 Task: Click New Customer and Set the Fax to "011-44-20-12345678" while find customer
Action: Mouse moved to (186, 22)
Screenshot: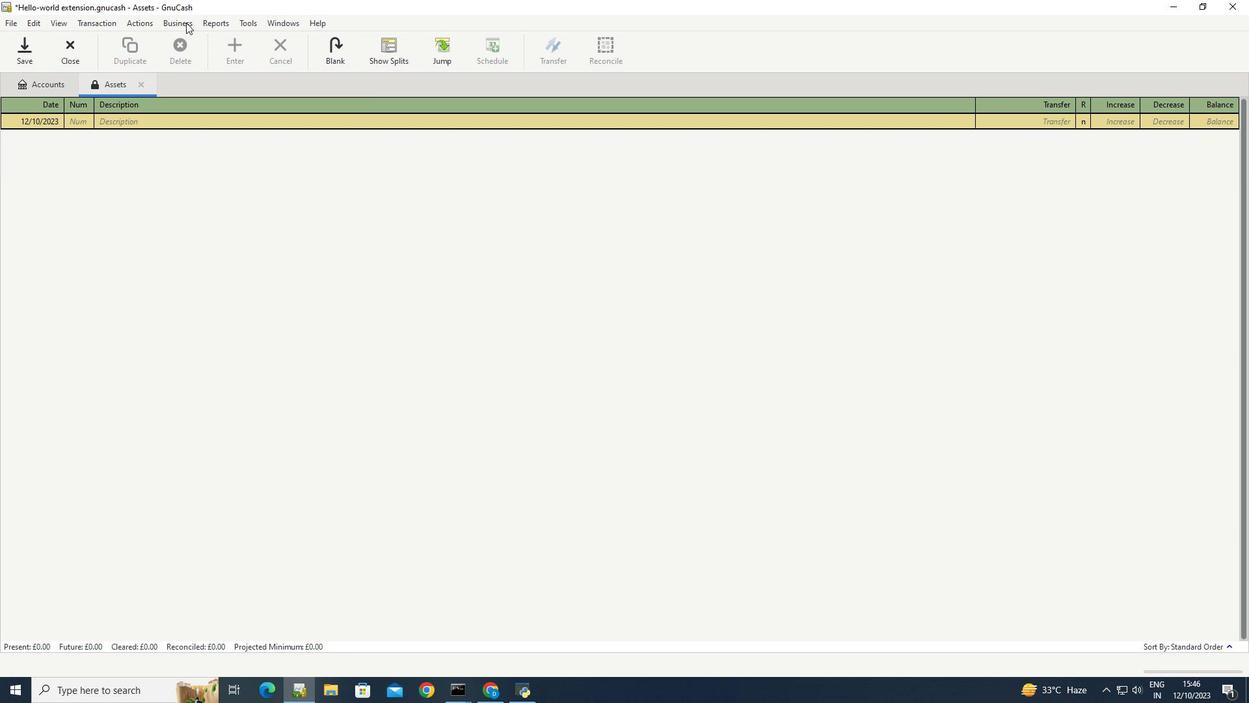 
Action: Mouse pressed left at (186, 22)
Screenshot: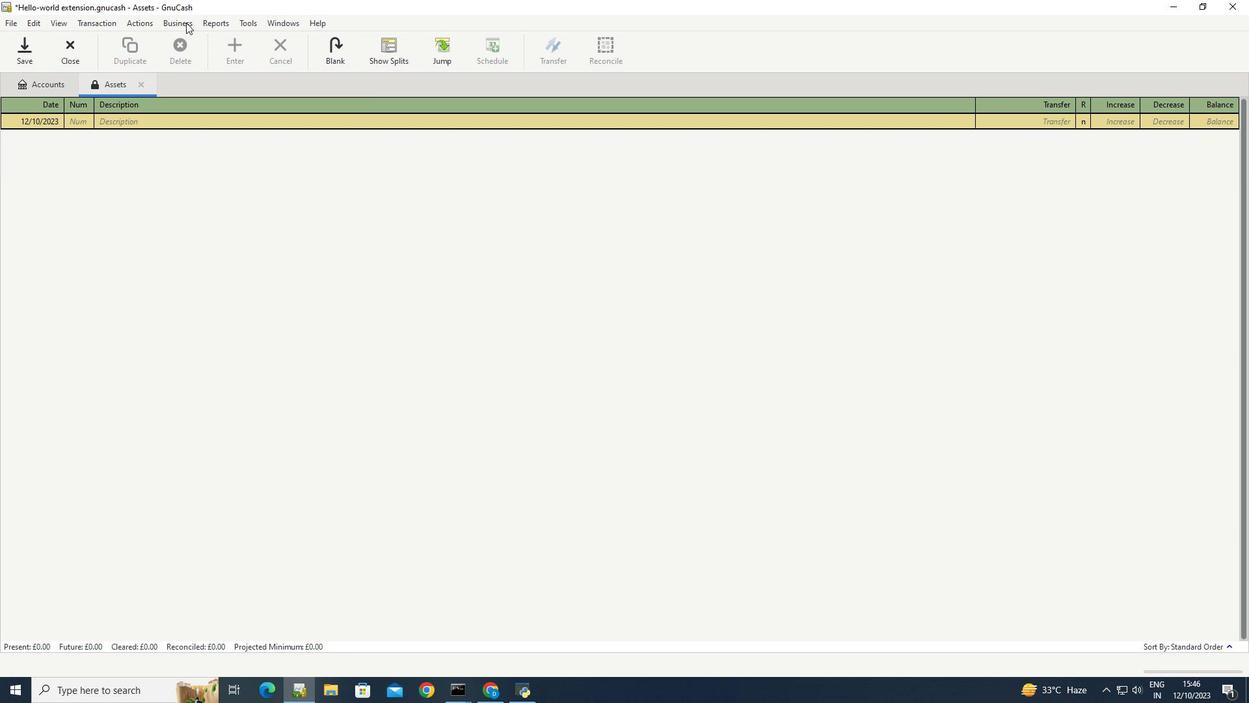 
Action: Mouse moved to (316, 69)
Screenshot: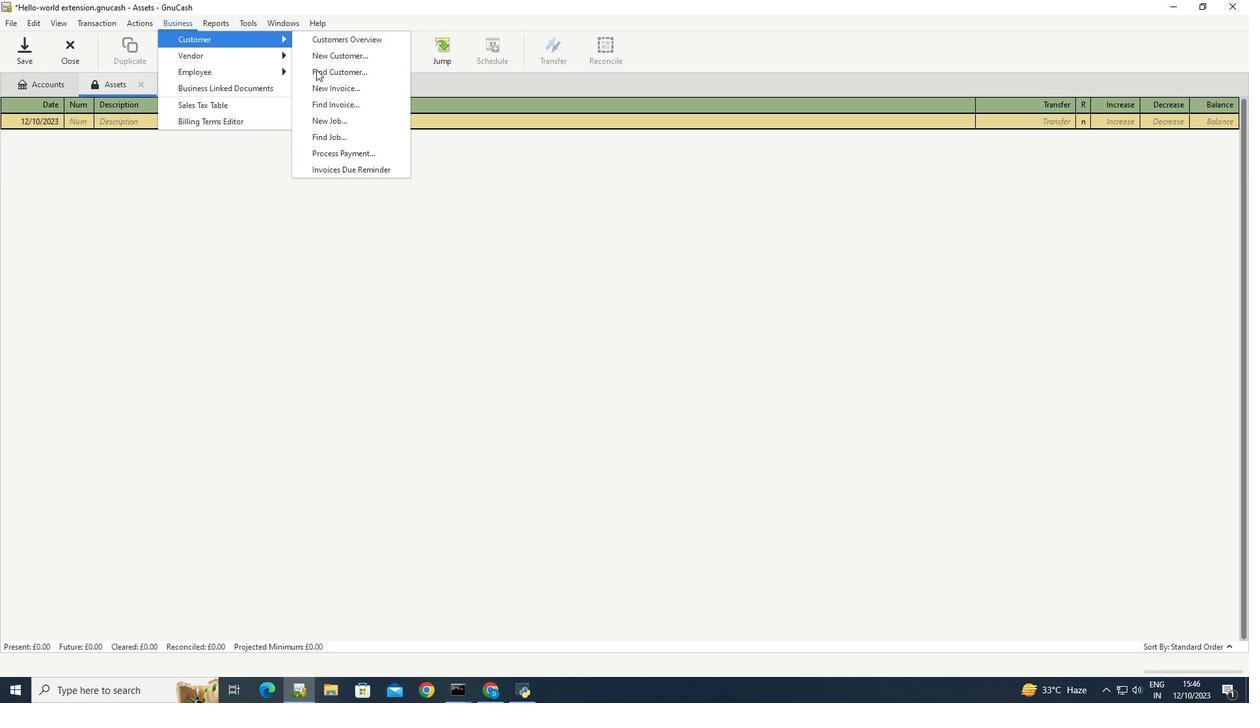 
Action: Mouse pressed left at (316, 69)
Screenshot: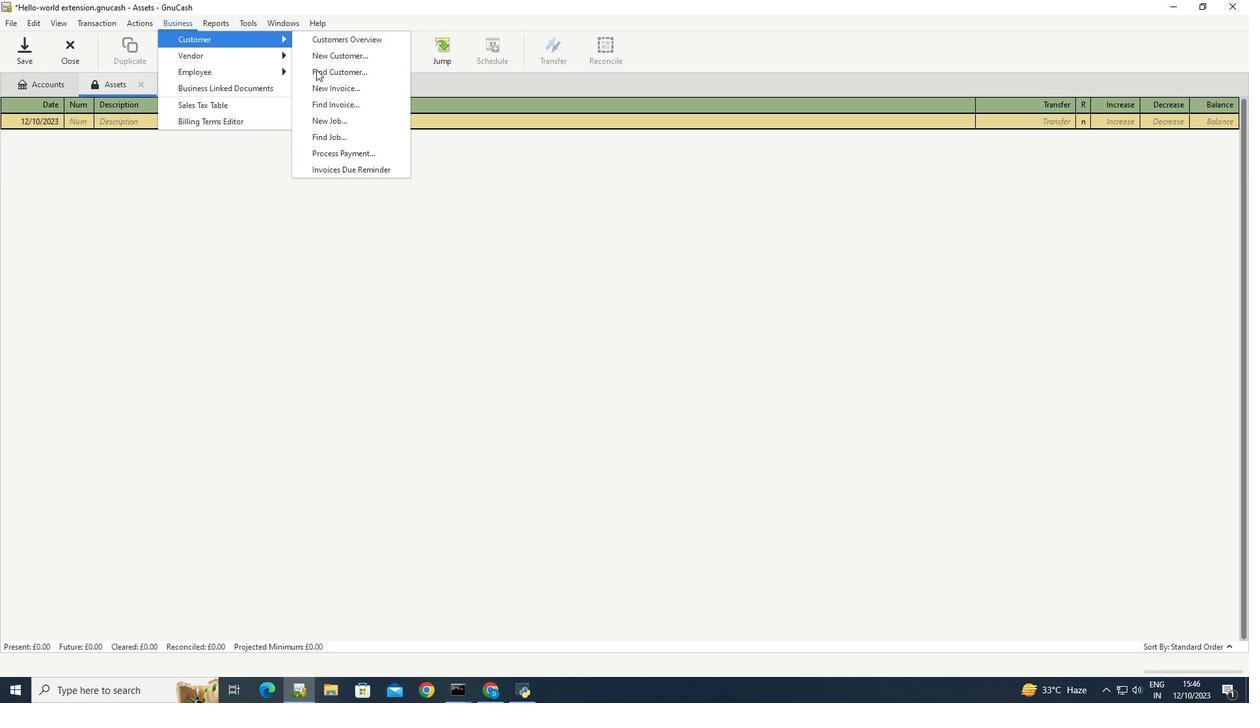 
Action: Mouse moved to (621, 440)
Screenshot: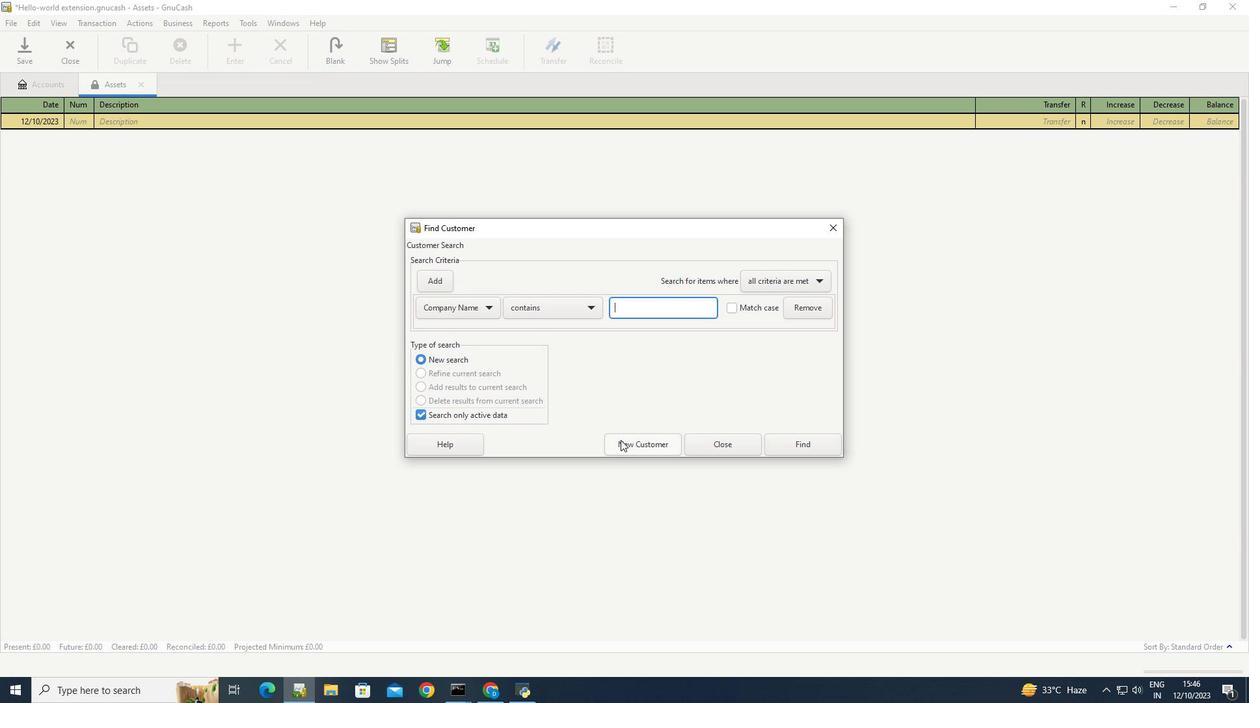 
Action: Mouse pressed left at (621, 440)
Screenshot: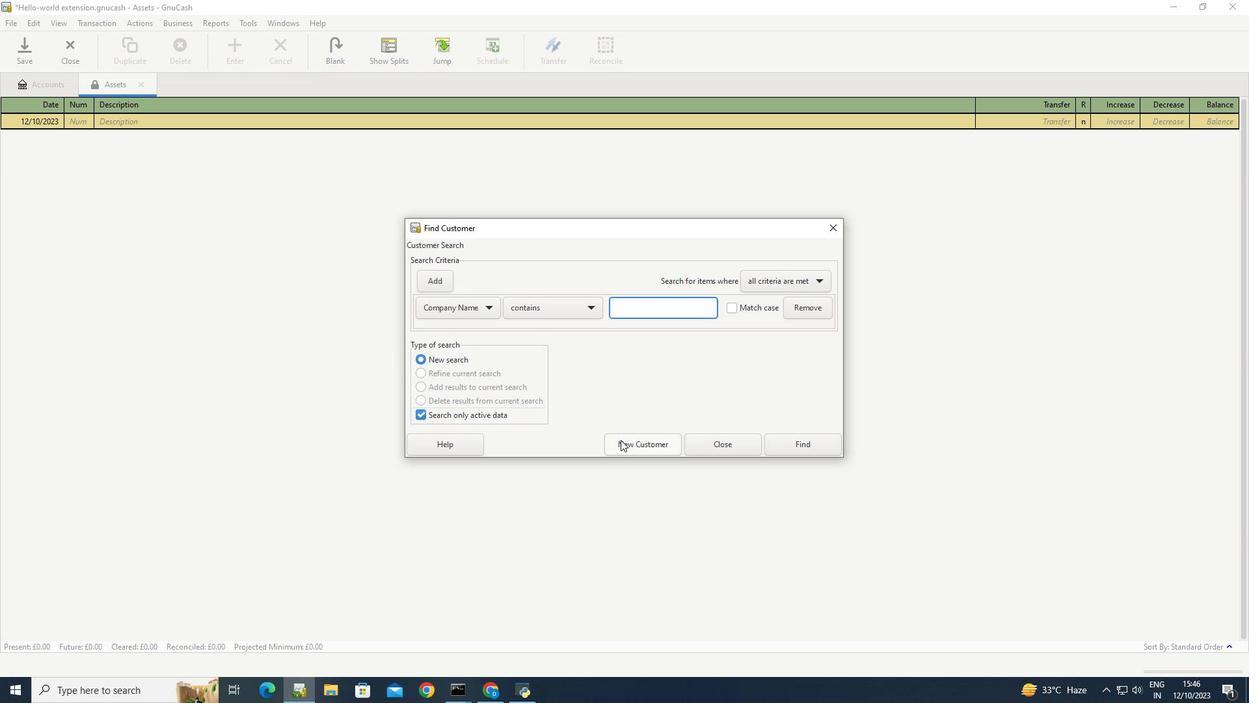 
Action: Mouse moved to (590, 450)
Screenshot: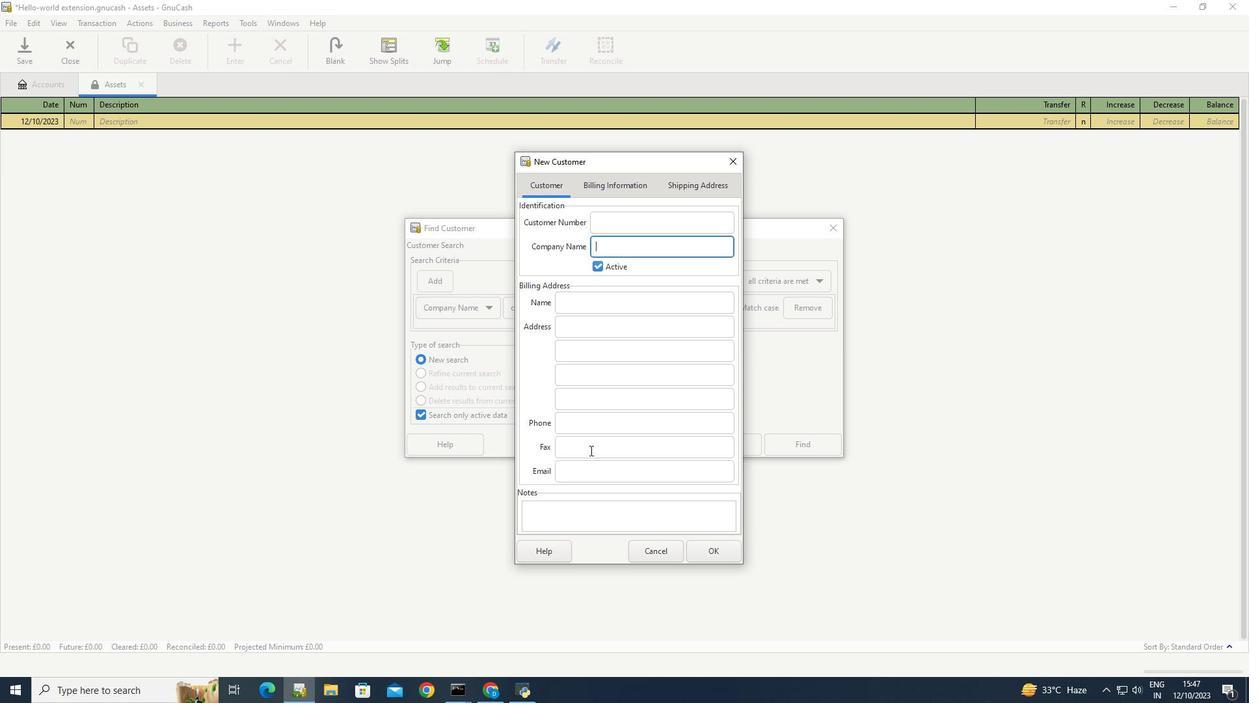 
Action: Mouse pressed left at (590, 450)
Screenshot: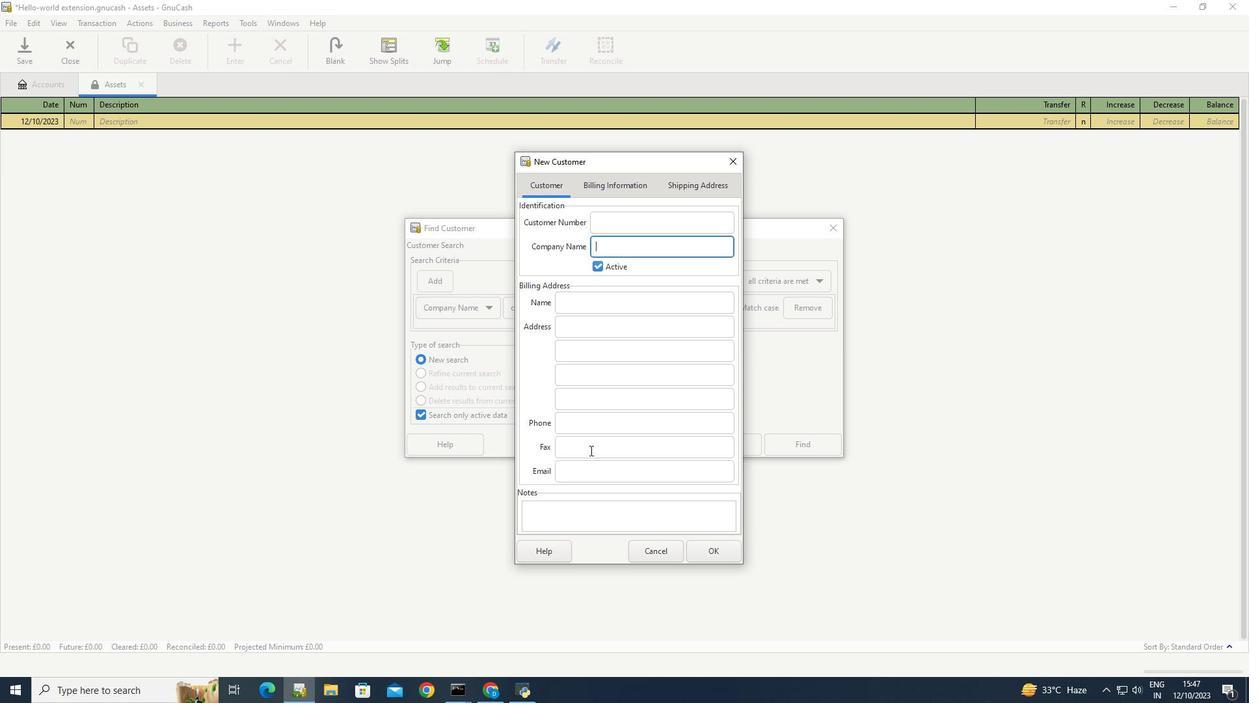 
Action: Key pressed 011-44-20-12345678
Screenshot: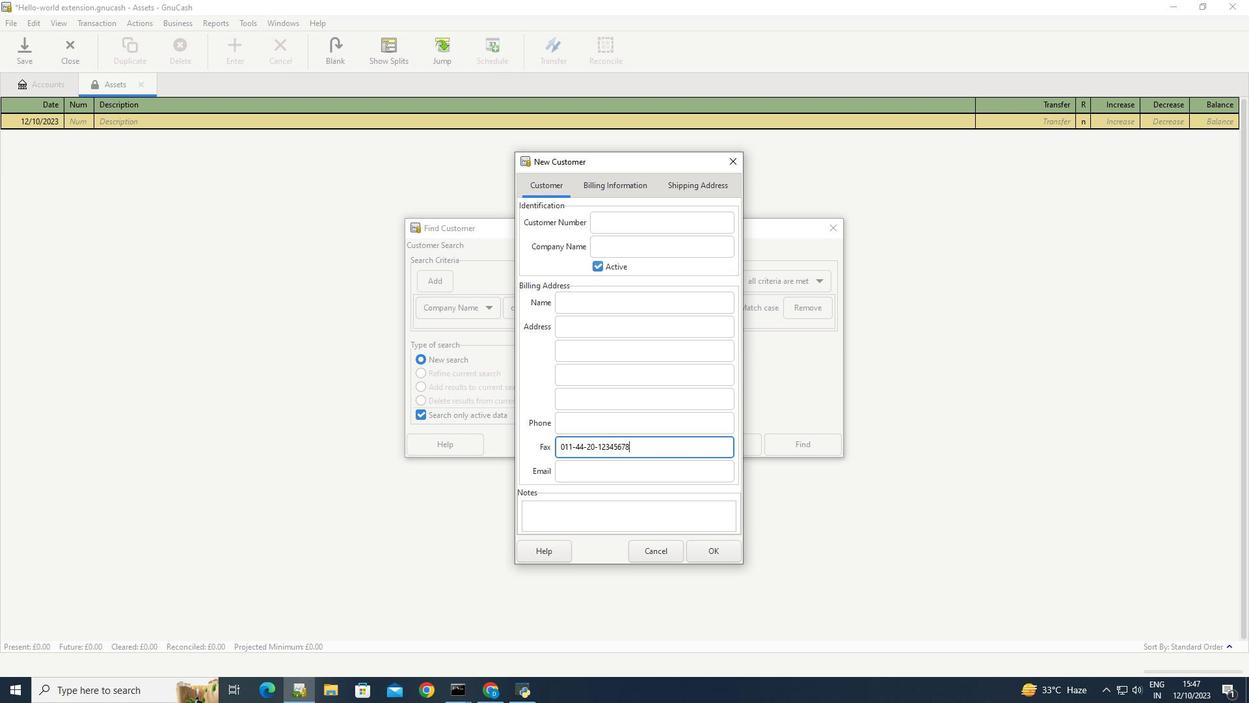 
Action: Mouse moved to (542, 391)
Screenshot: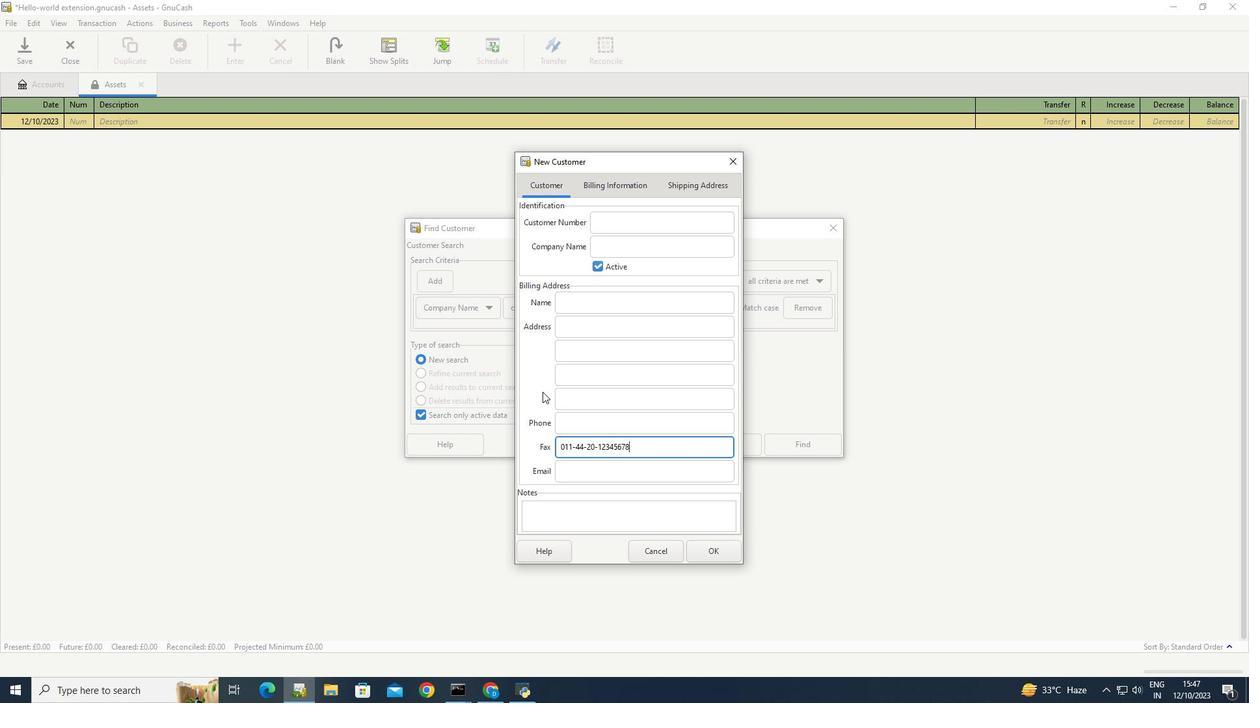 
Action: Mouse pressed left at (542, 391)
Screenshot: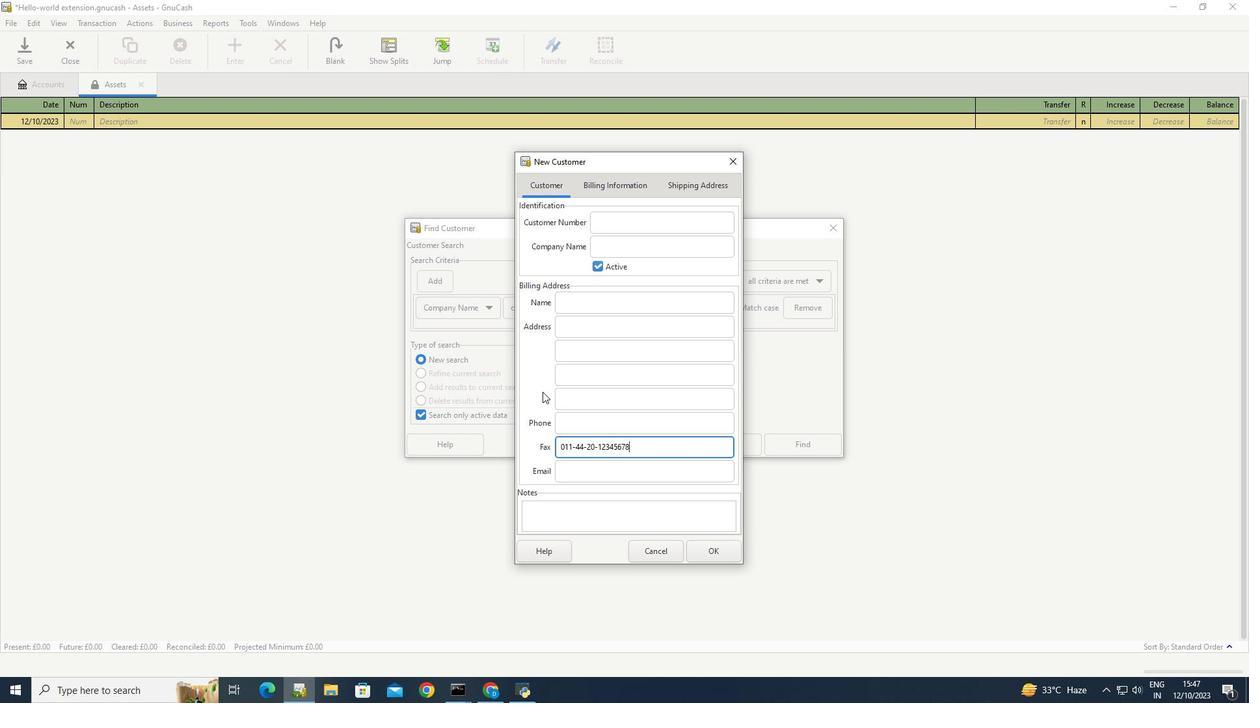 
